 Task: Add a condition where "Brand Is AI" in recently solved tickets.
Action: Mouse moved to (128, 425)
Screenshot: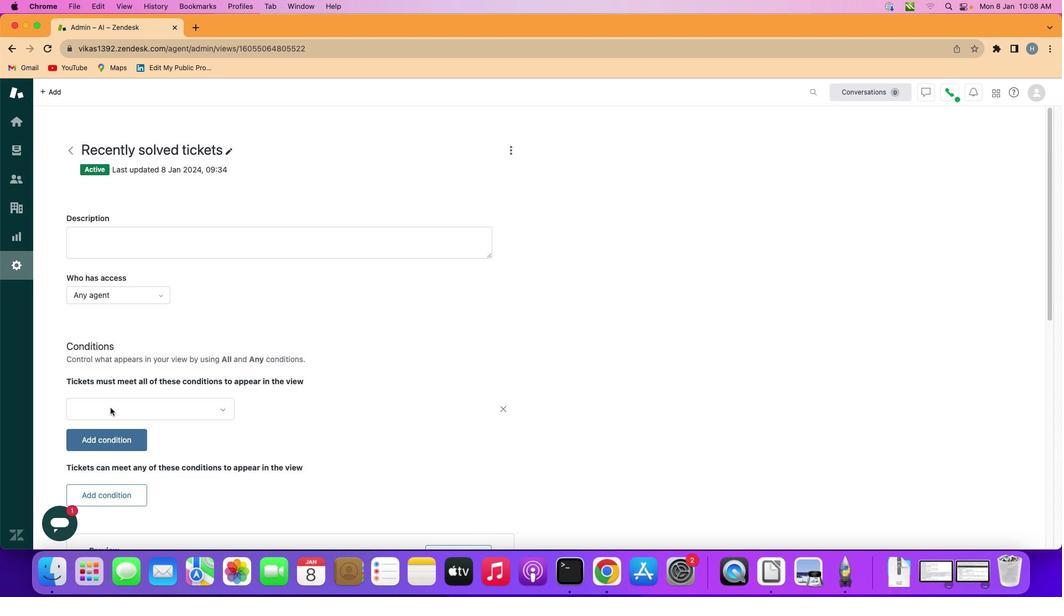 
Action: Mouse pressed left at (128, 425)
Screenshot: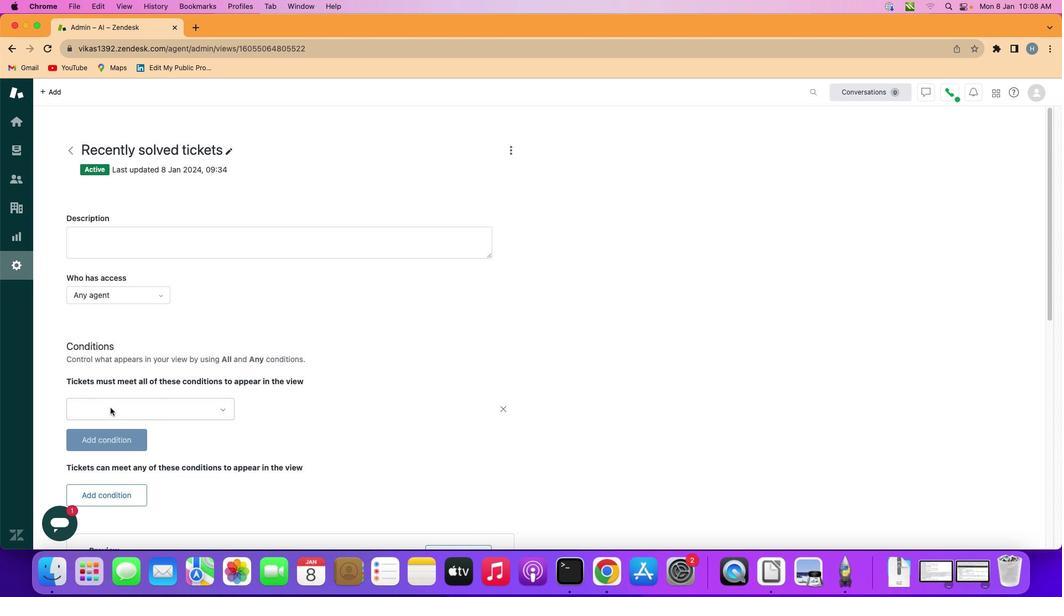 
Action: Mouse moved to (169, 423)
Screenshot: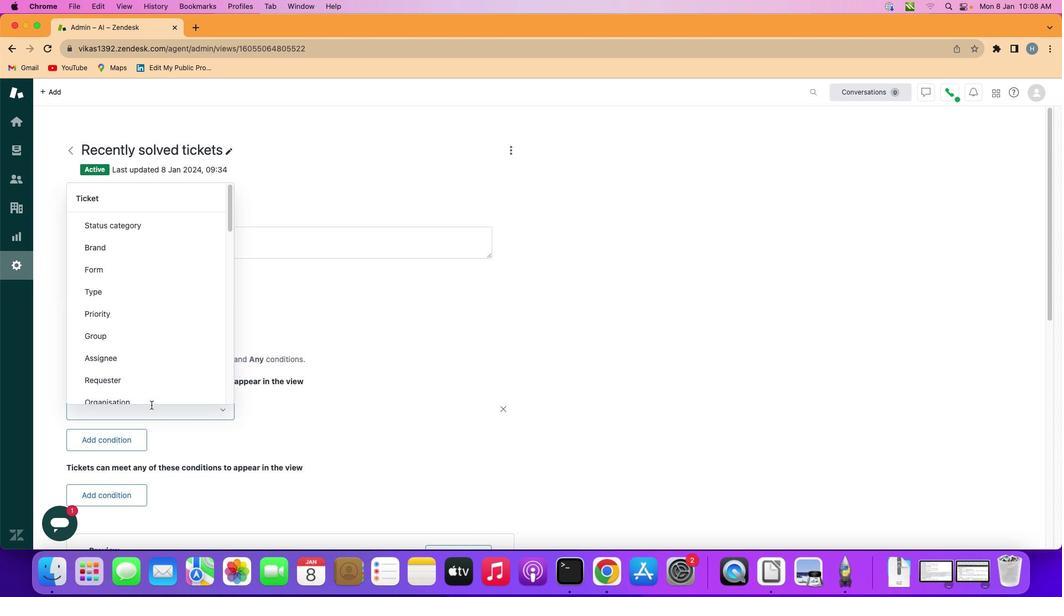 
Action: Mouse pressed left at (169, 423)
Screenshot: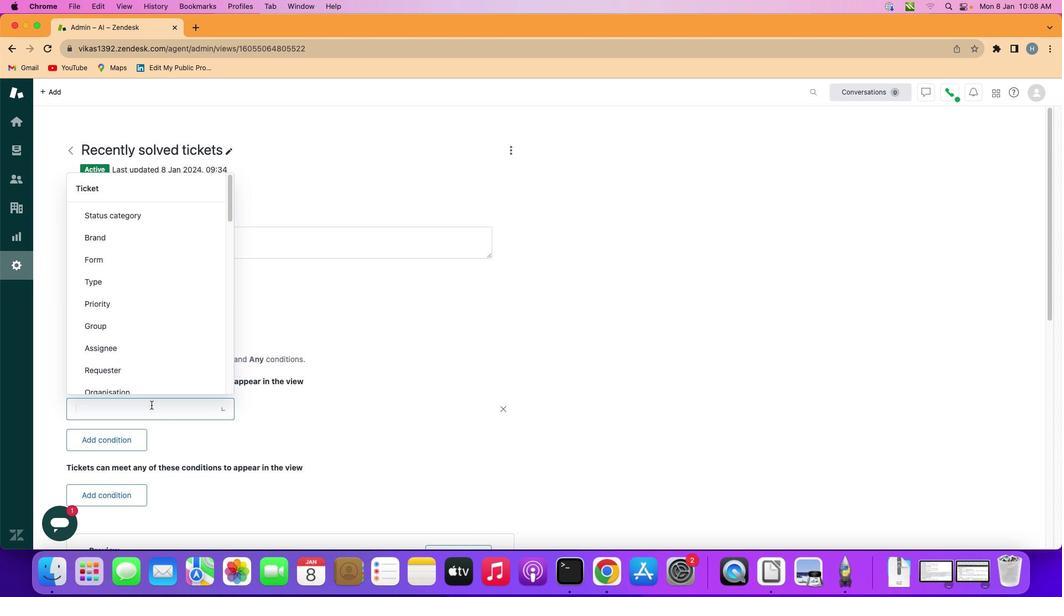 
Action: Mouse moved to (180, 257)
Screenshot: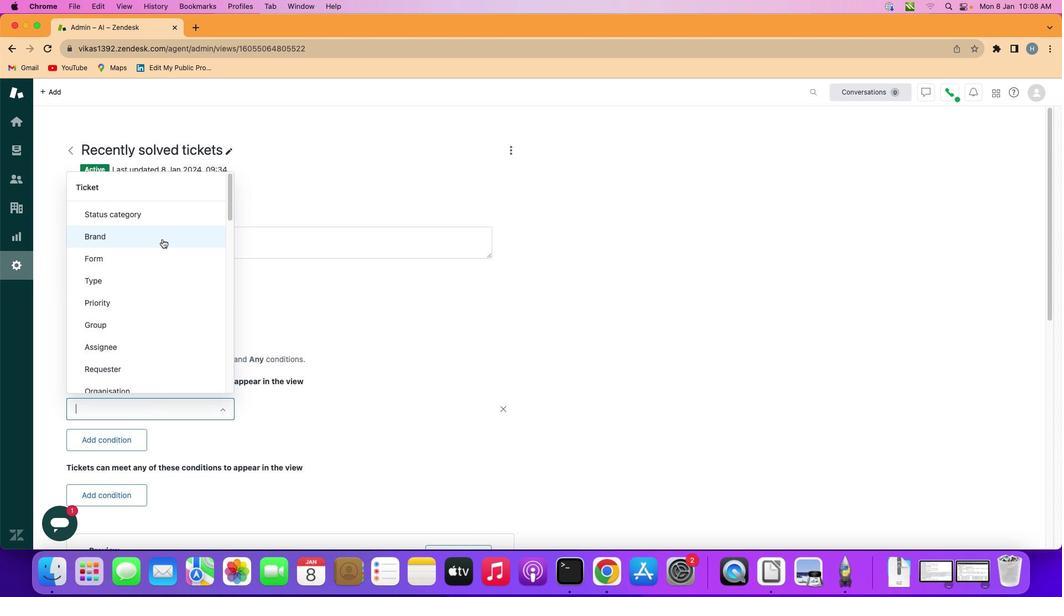 
Action: Mouse pressed left at (180, 257)
Screenshot: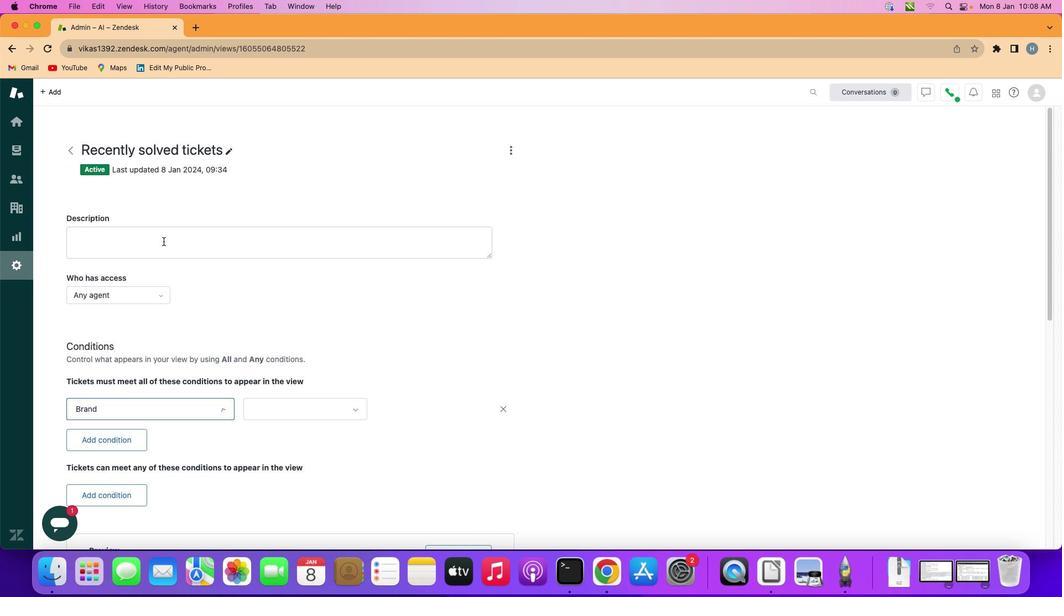 
Action: Mouse moved to (367, 422)
Screenshot: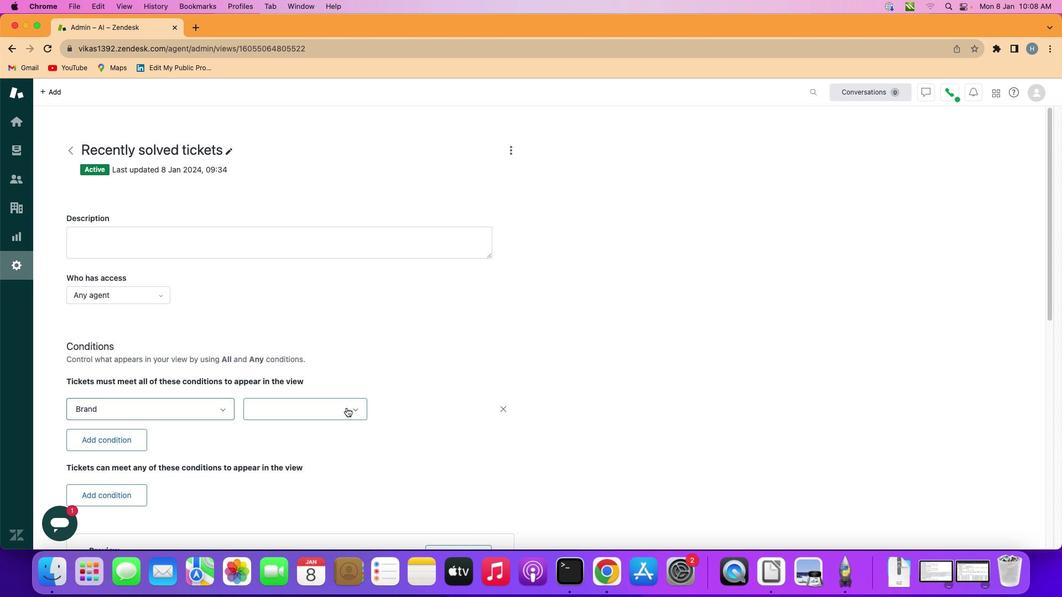 
Action: Mouse pressed left at (367, 422)
Screenshot: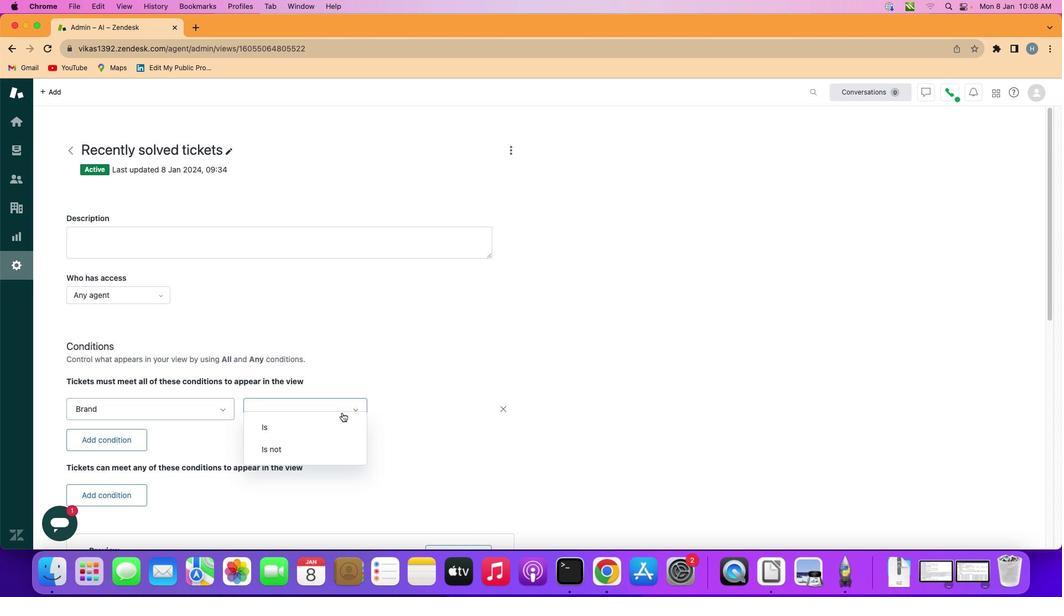 
Action: Mouse moved to (342, 450)
Screenshot: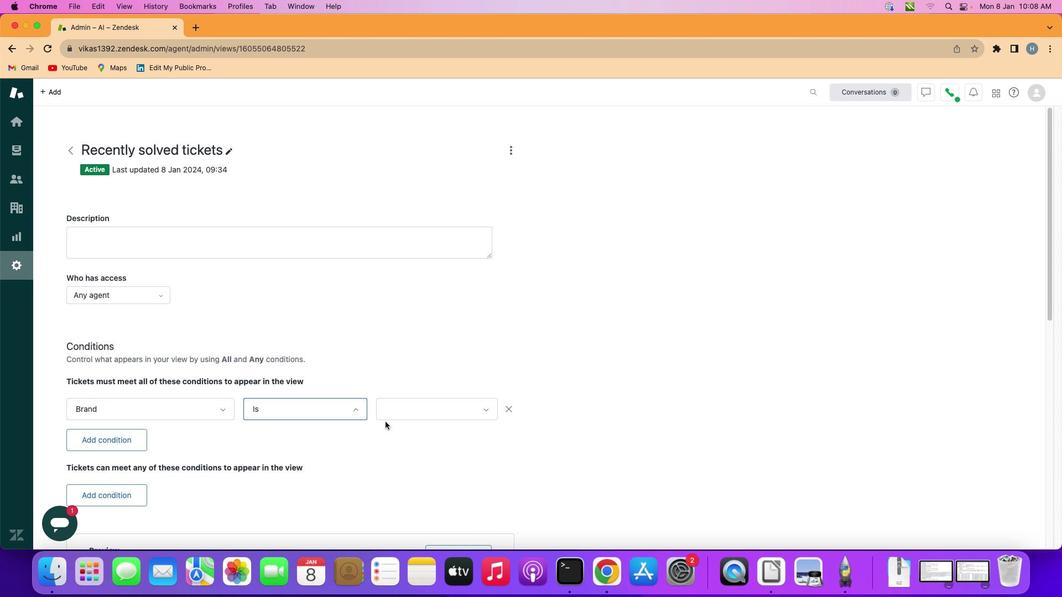 
Action: Mouse pressed left at (342, 450)
Screenshot: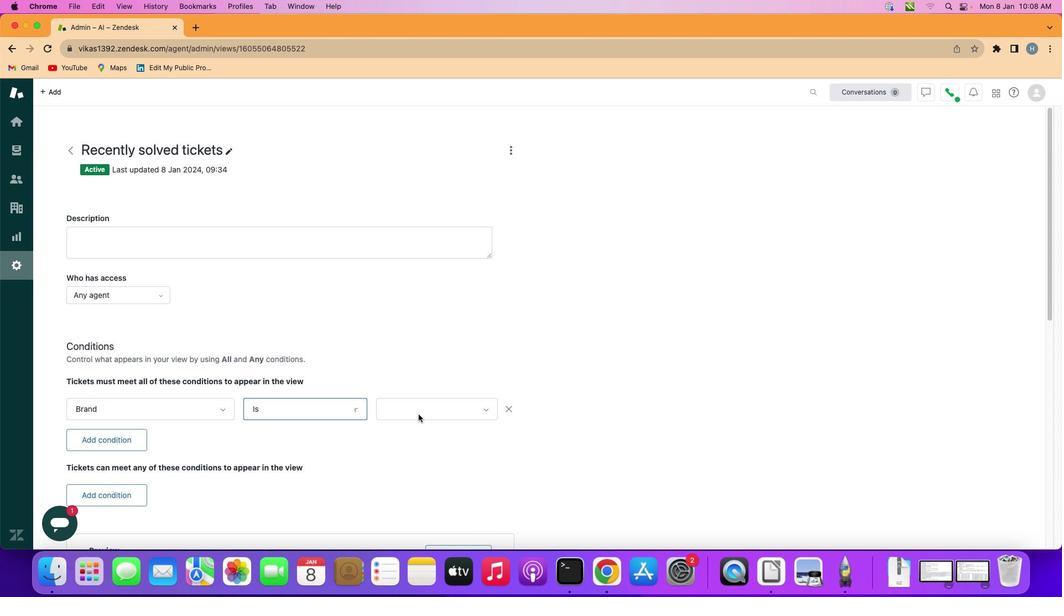 
Action: Mouse moved to (438, 430)
Screenshot: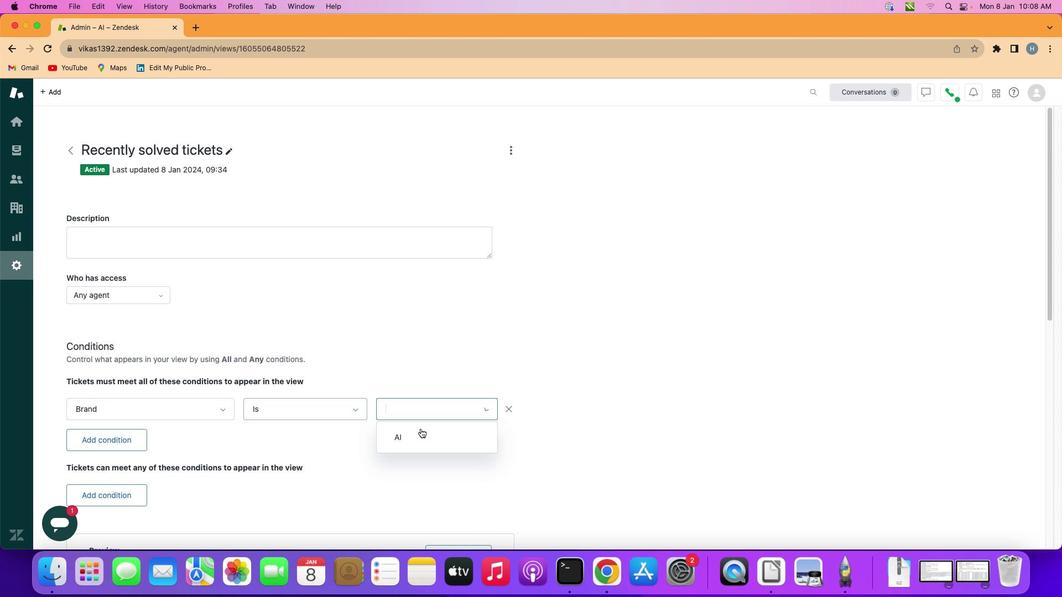 
Action: Mouse pressed left at (438, 430)
Screenshot: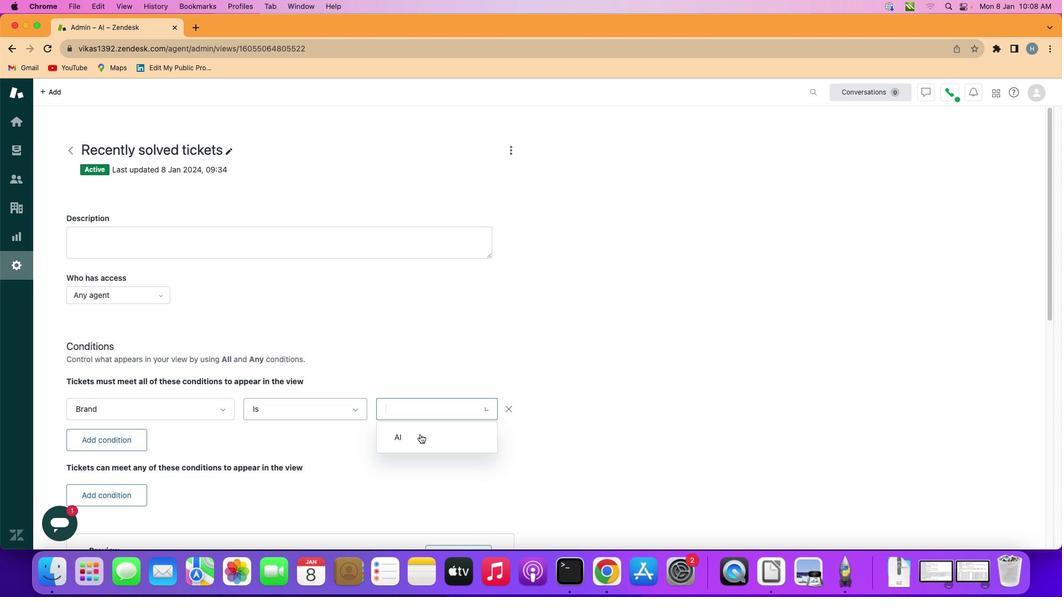 
Action: Mouse moved to (437, 457)
Screenshot: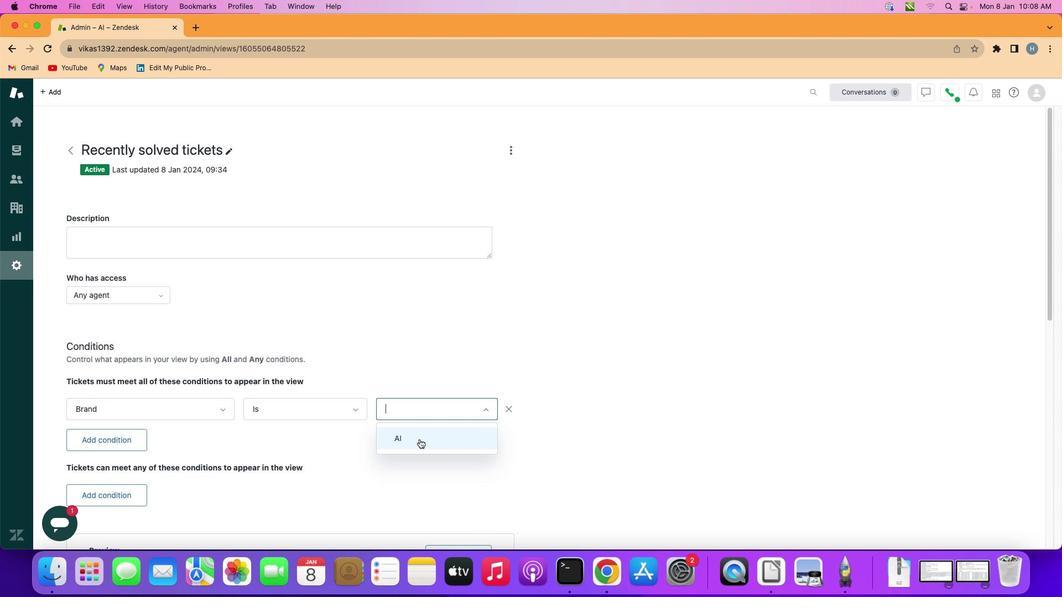 
Action: Mouse pressed left at (437, 457)
Screenshot: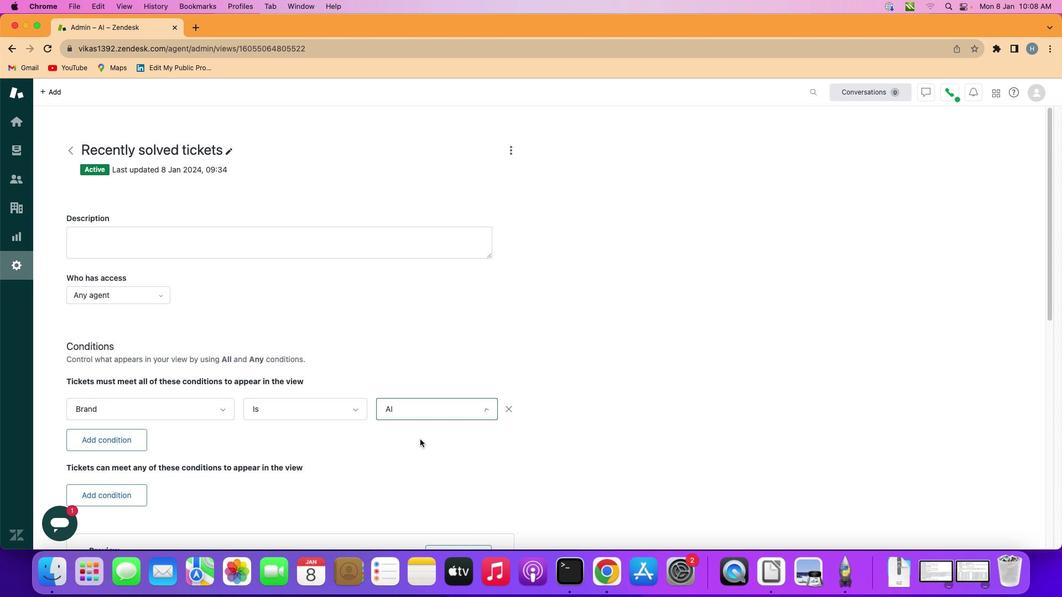 
Action: Mouse moved to (461, 475)
Screenshot: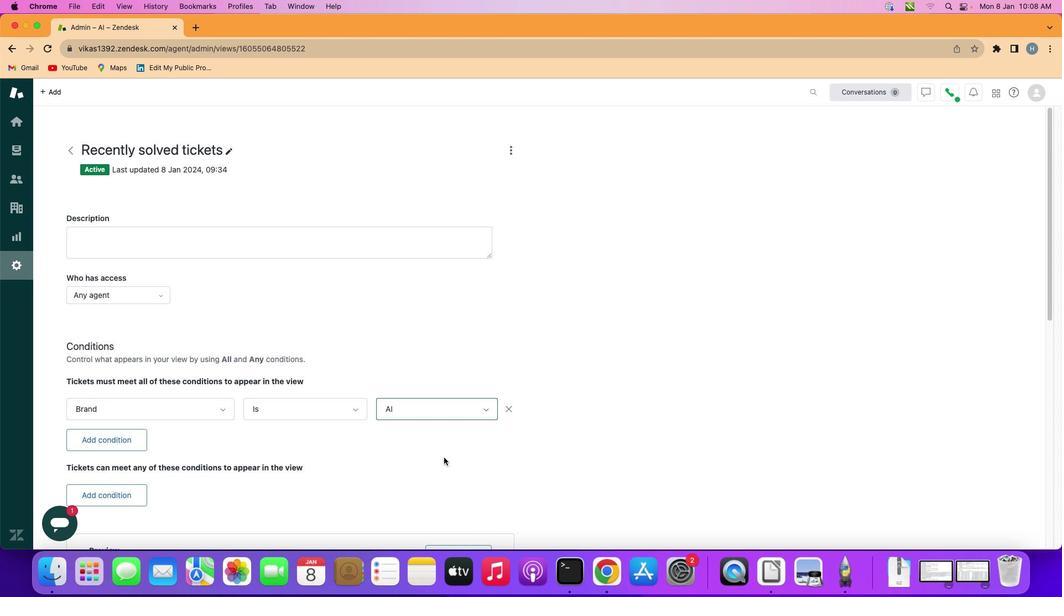 
